 Task: In the  document Angkorwat.epubMake this file  'available offline' Check 'Vision History' View the  non- printing characters
Action: Mouse moved to (49, 73)
Screenshot: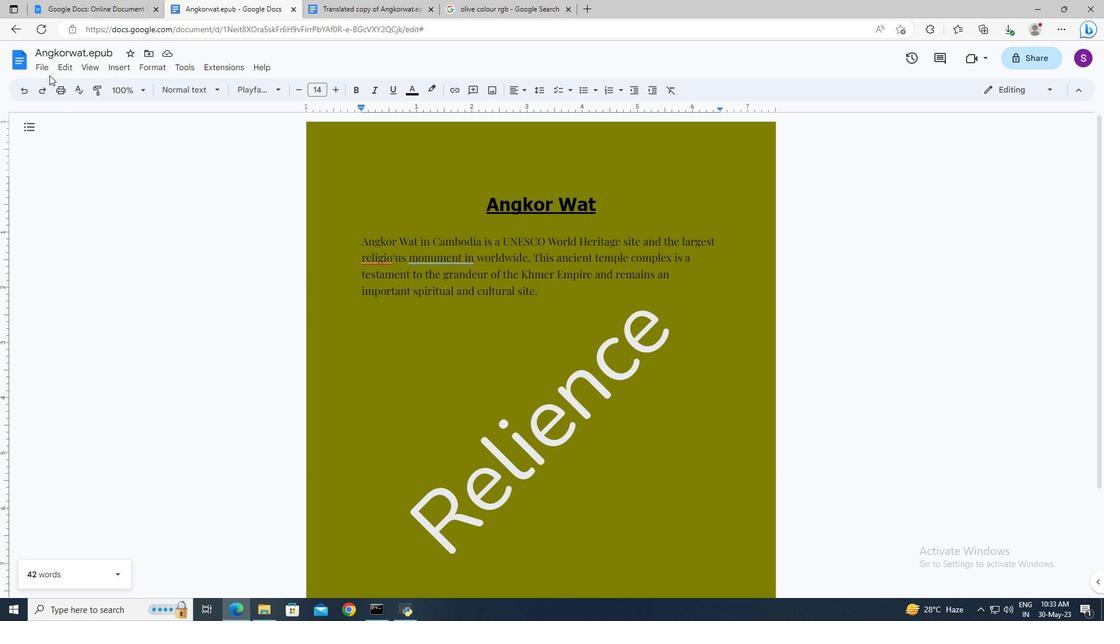 
Action: Mouse pressed left at (49, 73)
Screenshot: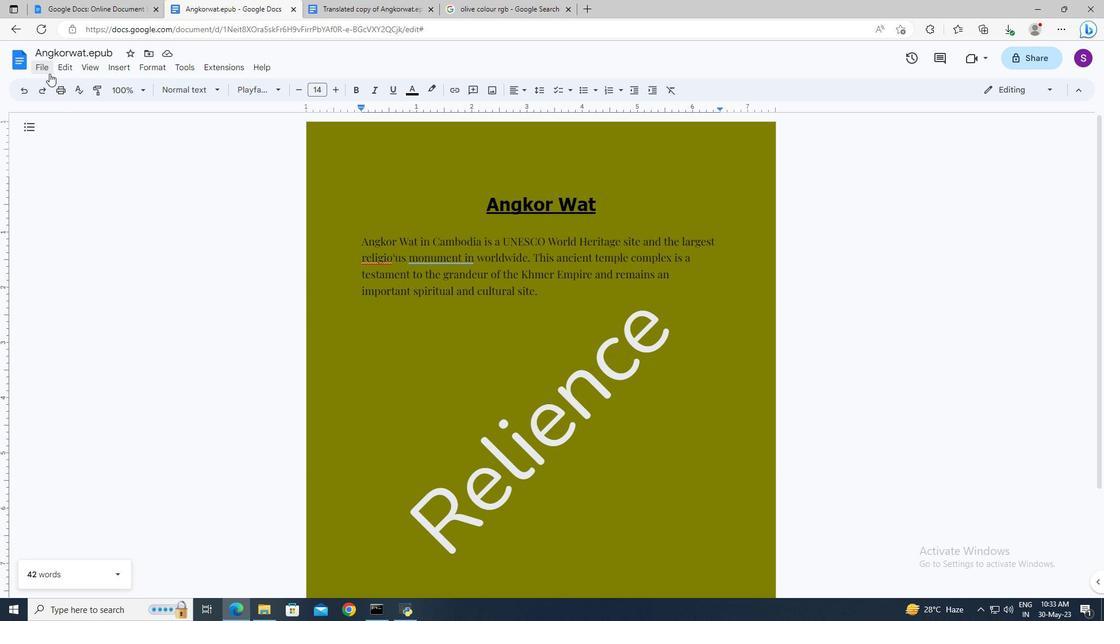 
Action: Mouse moved to (98, 314)
Screenshot: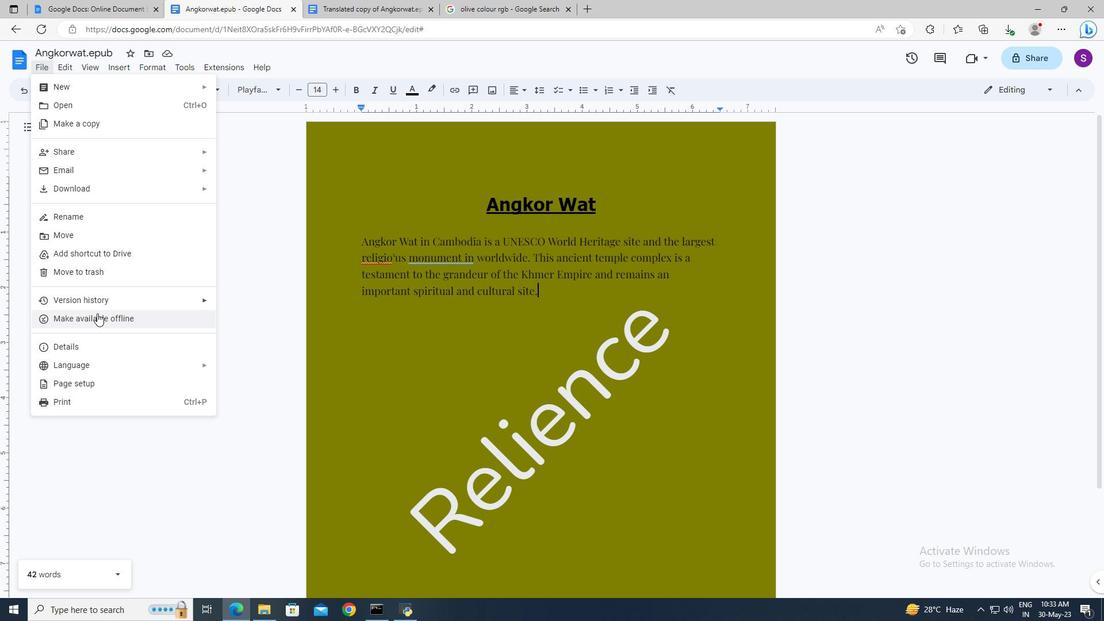 
Action: Mouse pressed left at (98, 314)
Screenshot: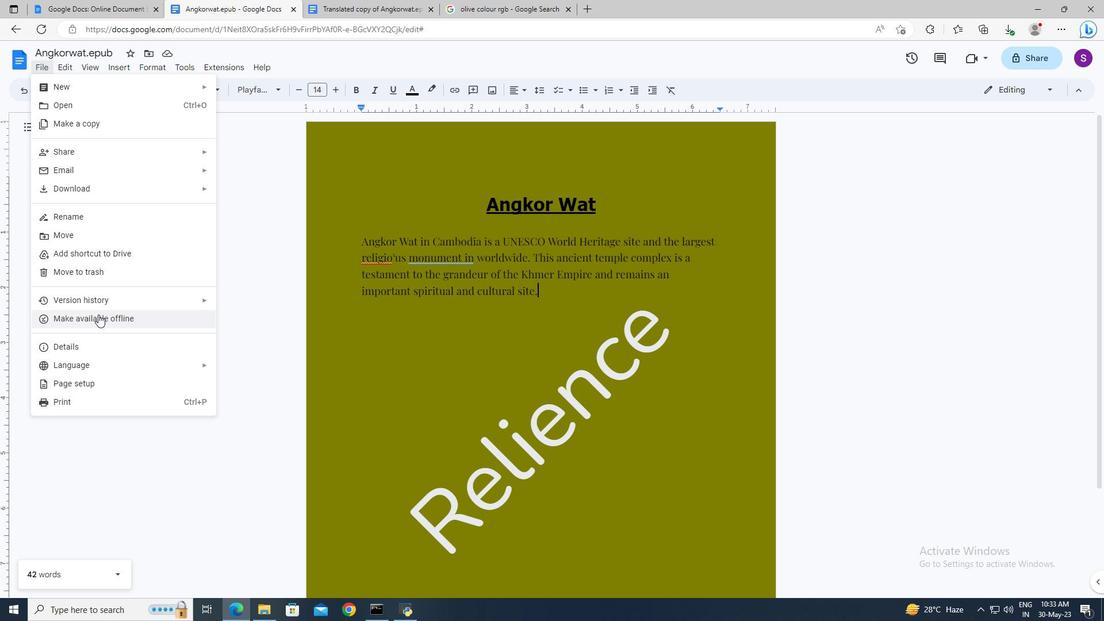 
Action: Mouse moved to (48, 68)
Screenshot: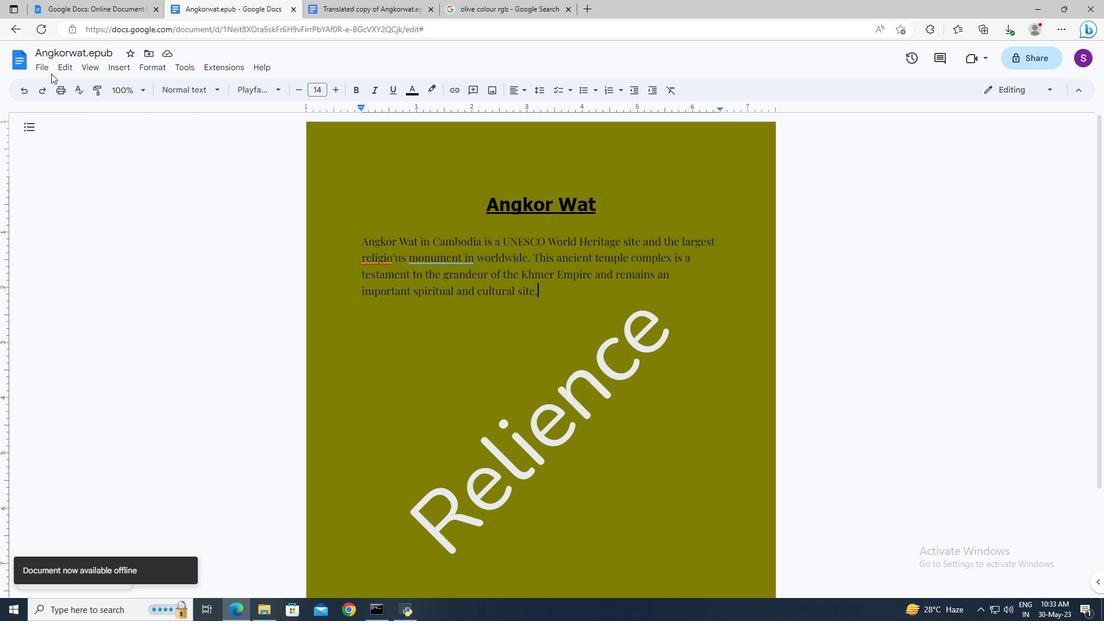 
Action: Mouse pressed left at (48, 68)
Screenshot: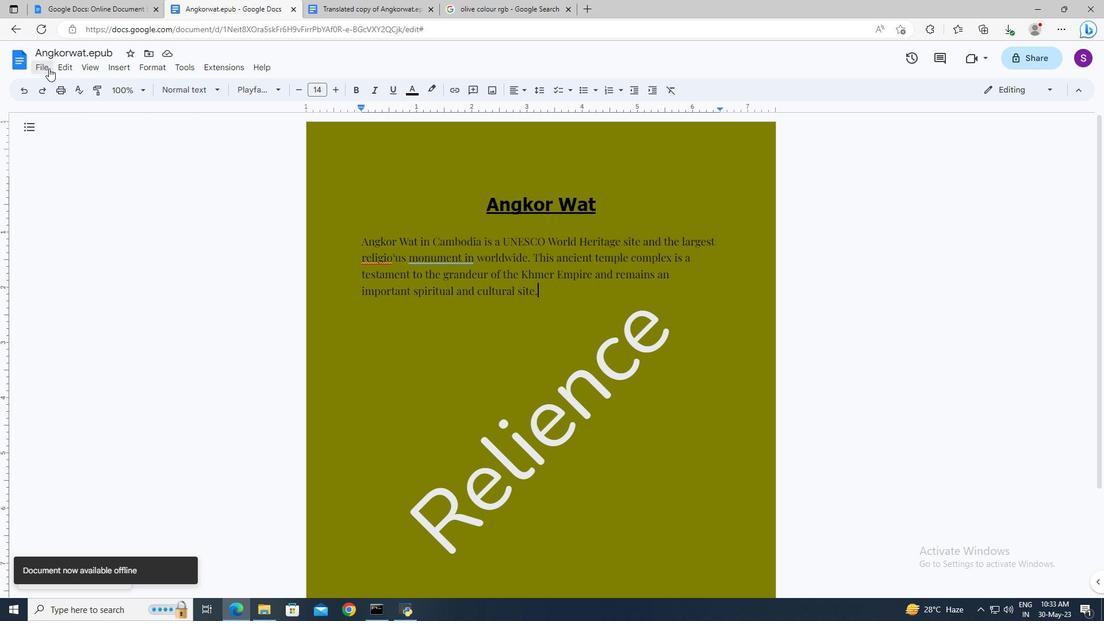 
Action: Mouse moved to (254, 321)
Screenshot: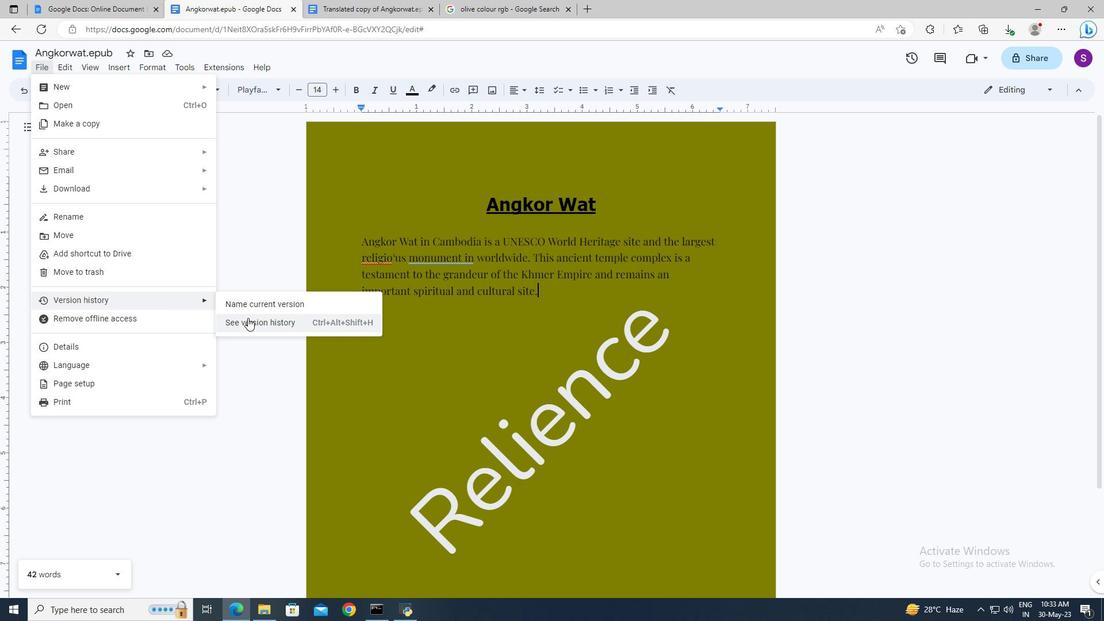 
Action: Mouse pressed left at (254, 321)
Screenshot: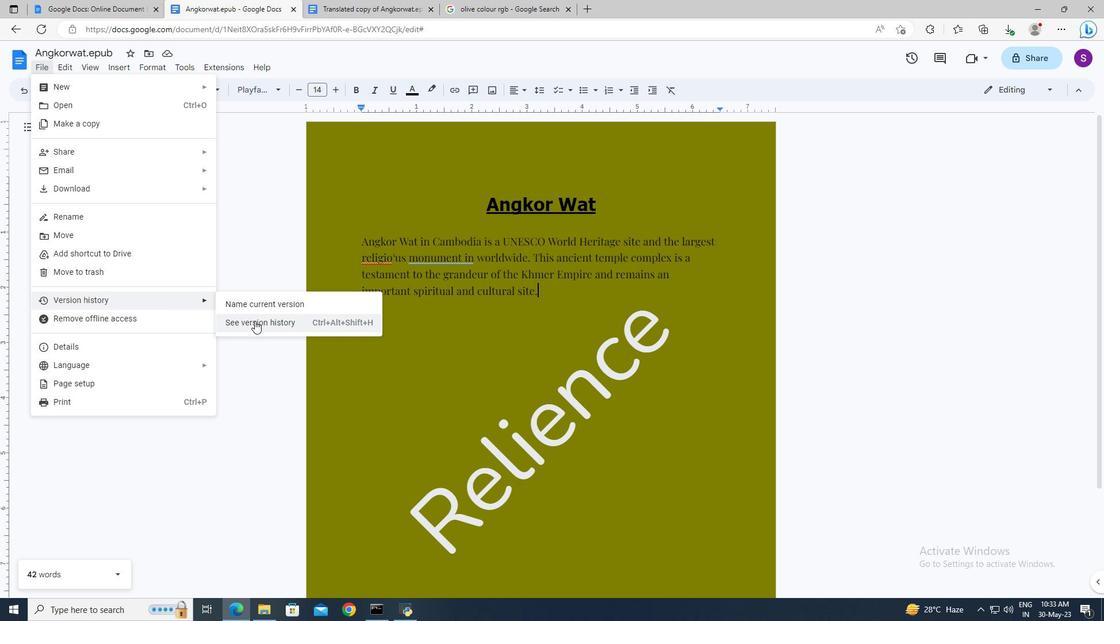 
Action: Mouse moved to (20, 59)
Screenshot: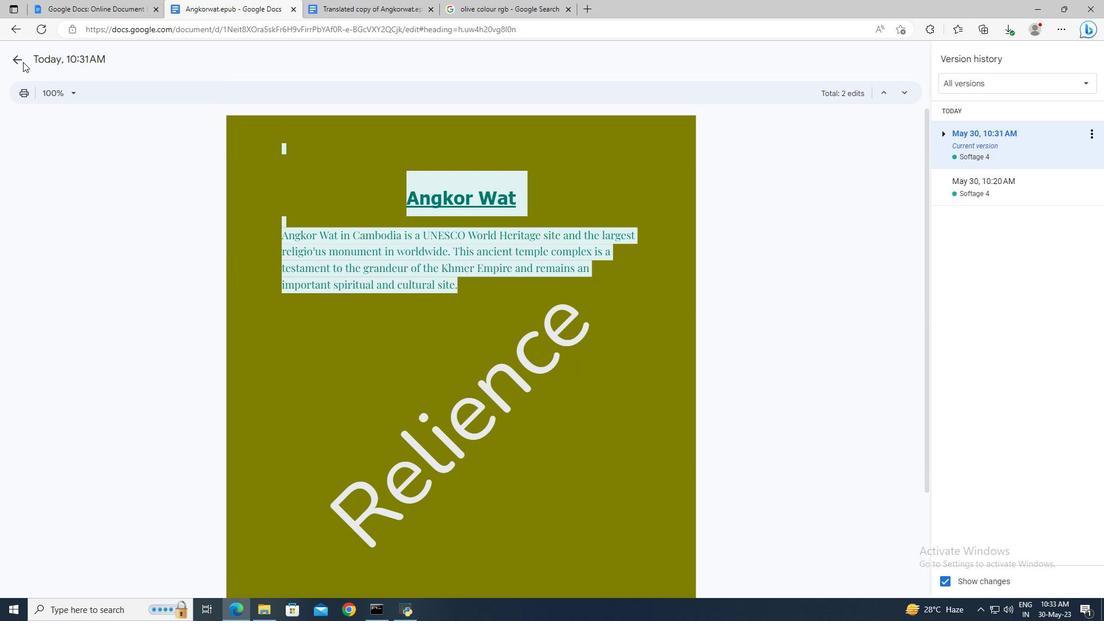 
Action: Mouse pressed left at (20, 59)
Screenshot: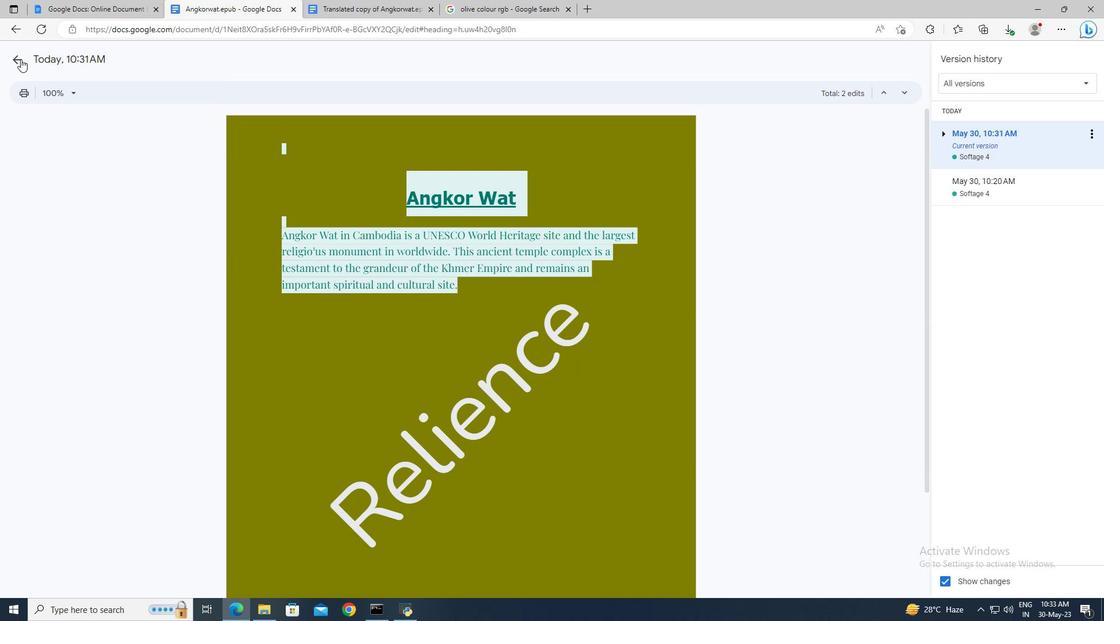 
Action: Mouse moved to (93, 65)
Screenshot: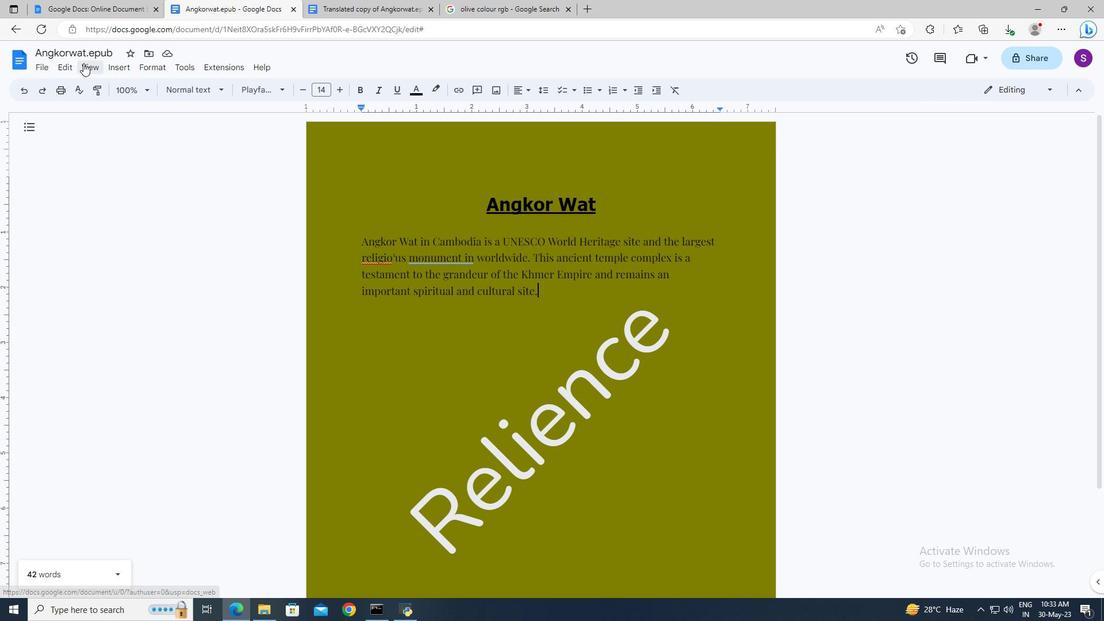 
Action: Mouse pressed left at (93, 65)
Screenshot: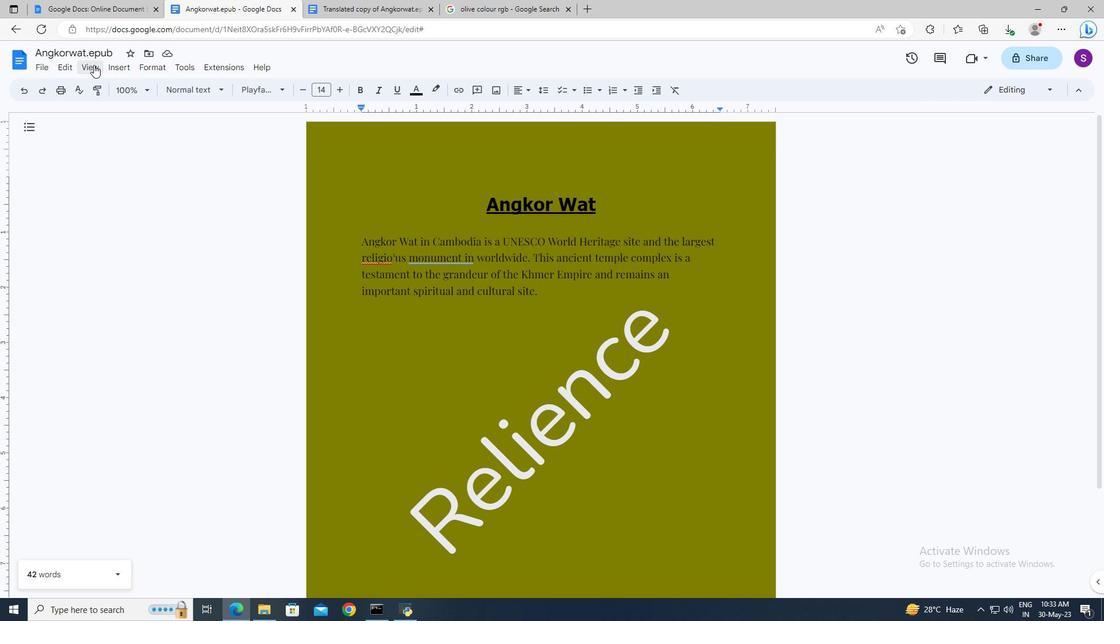 
Action: Mouse moved to (128, 189)
Screenshot: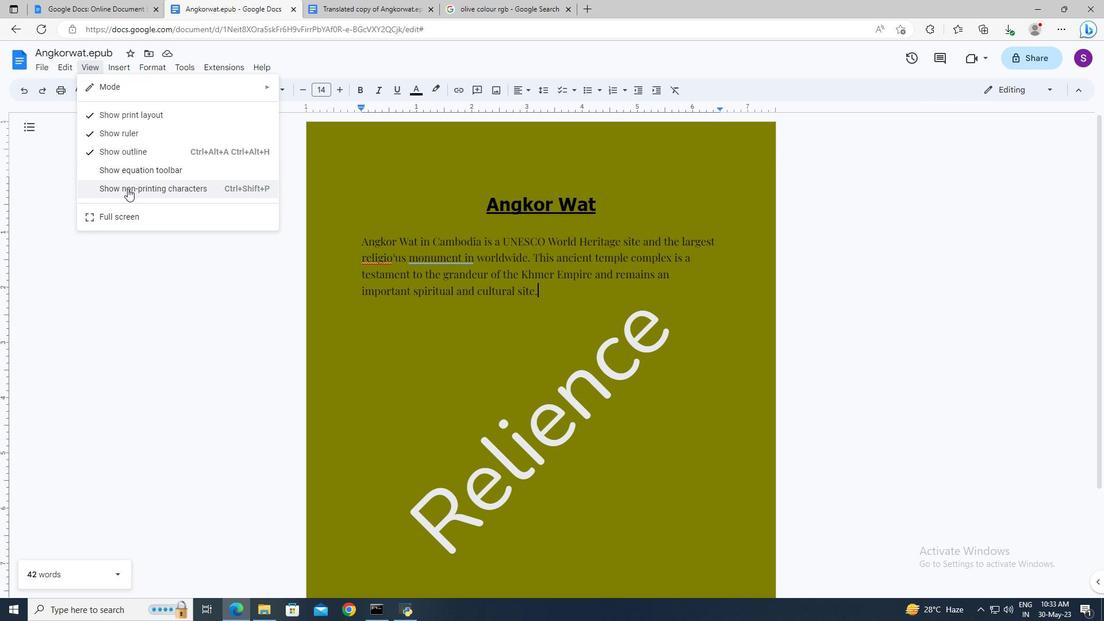 
Action: Mouse pressed left at (128, 189)
Screenshot: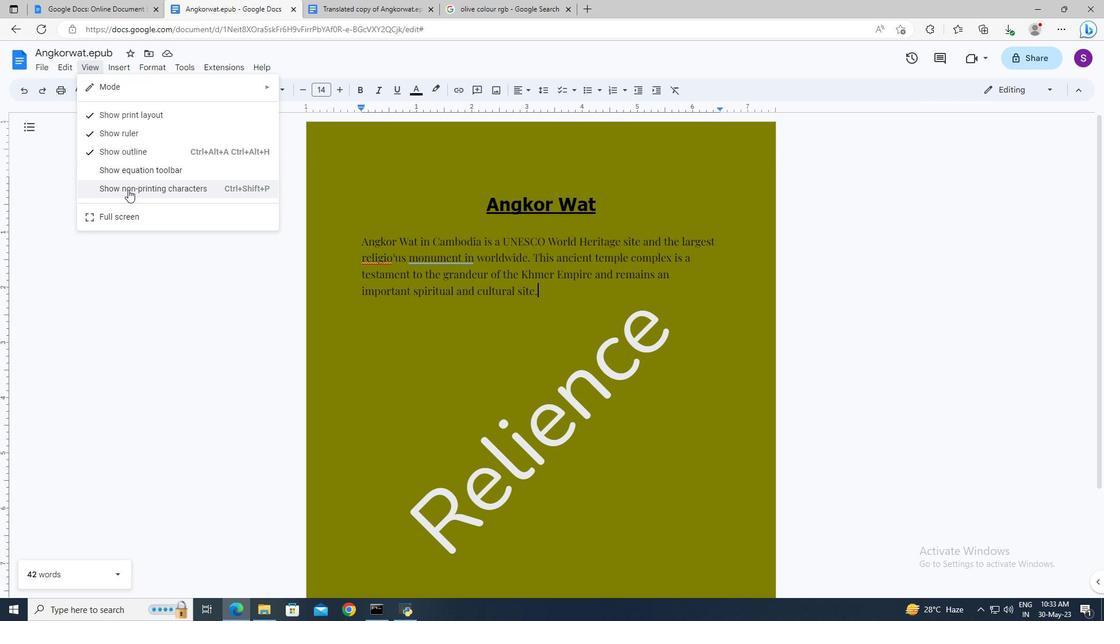 
Action: Mouse moved to (398, 256)
Screenshot: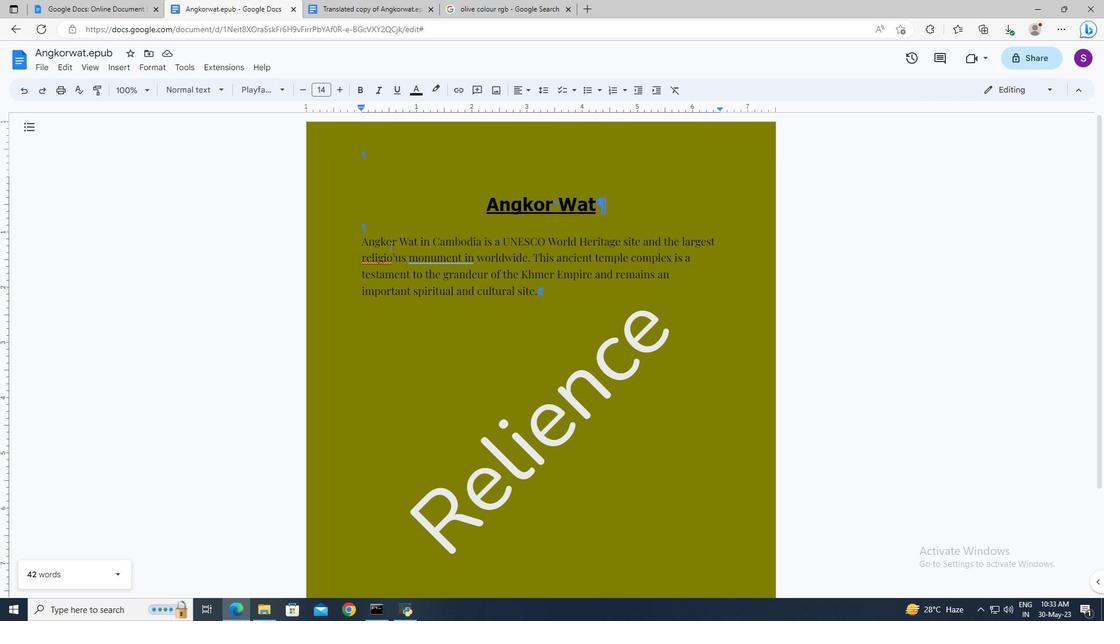 
